 Task: Create a schedule automation trigger every 2 weeks on monday at 11:00 AM starting on January 1, 2024.
Action: Mouse moved to (1072, 306)
Screenshot: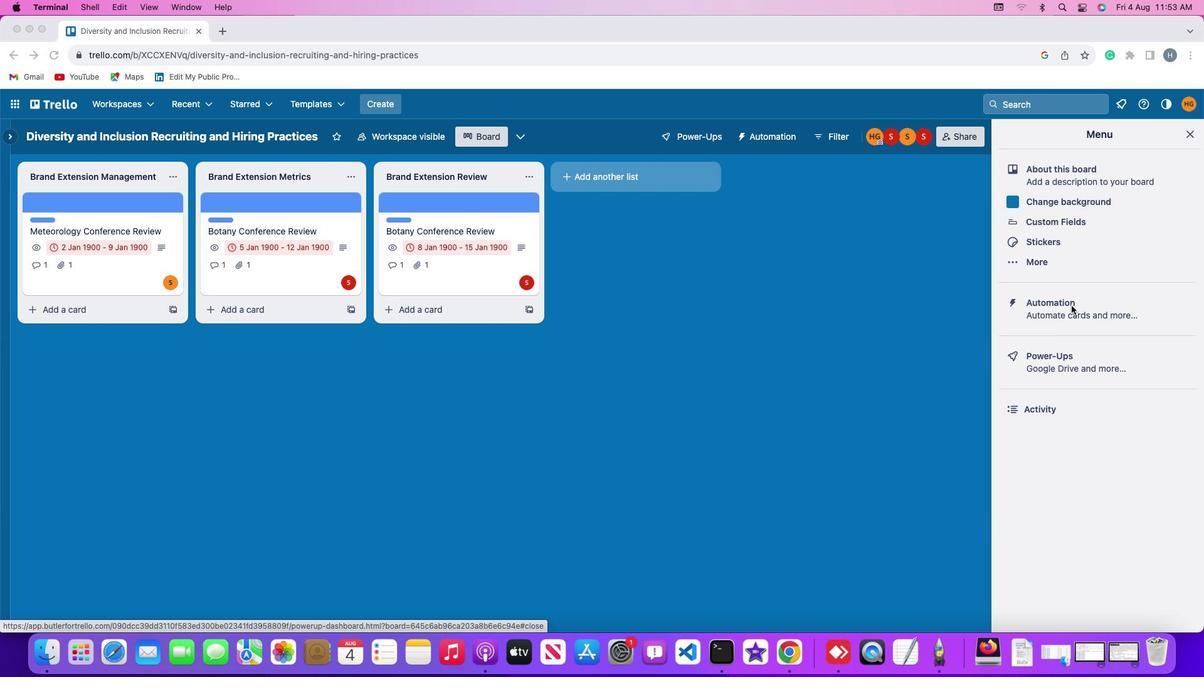 
Action: Mouse pressed left at (1072, 306)
Screenshot: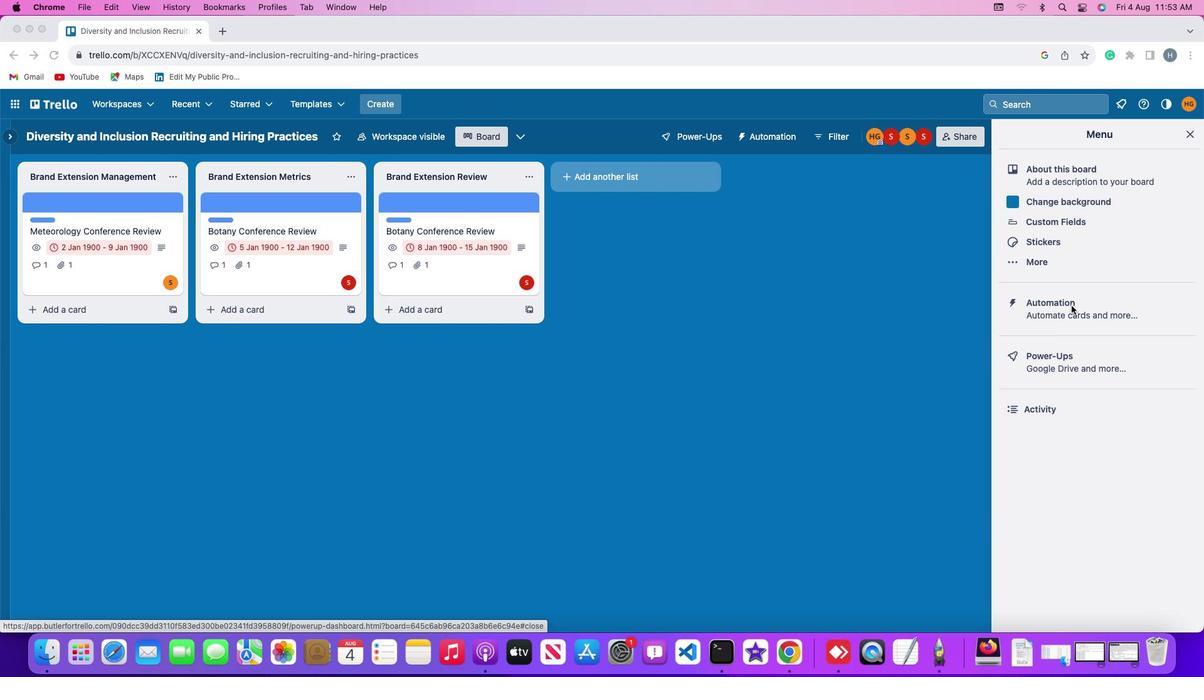 
Action: Mouse moved to (1074, 305)
Screenshot: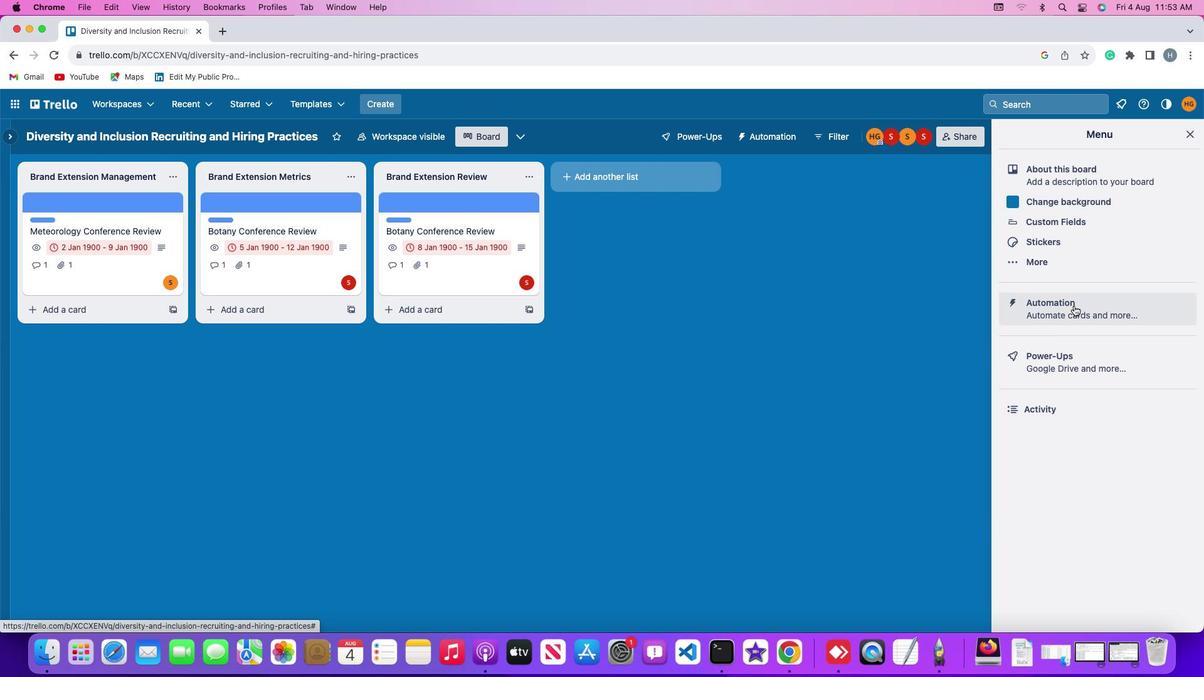 
Action: Mouse pressed left at (1074, 305)
Screenshot: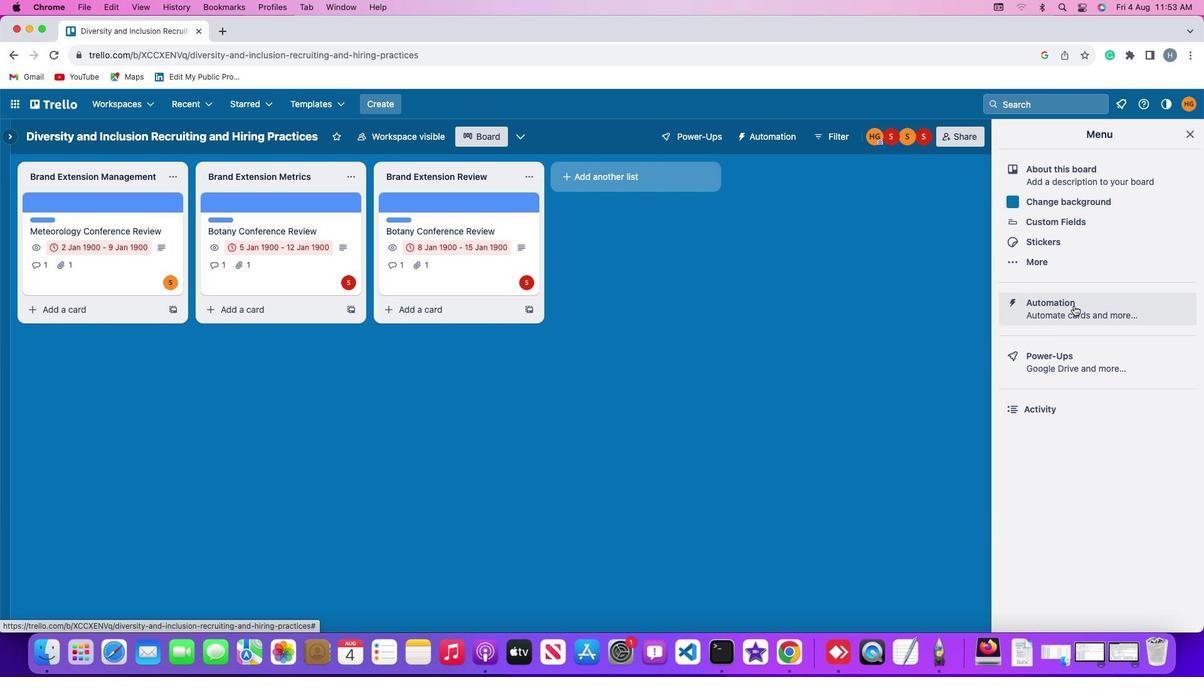 
Action: Mouse moved to (77, 270)
Screenshot: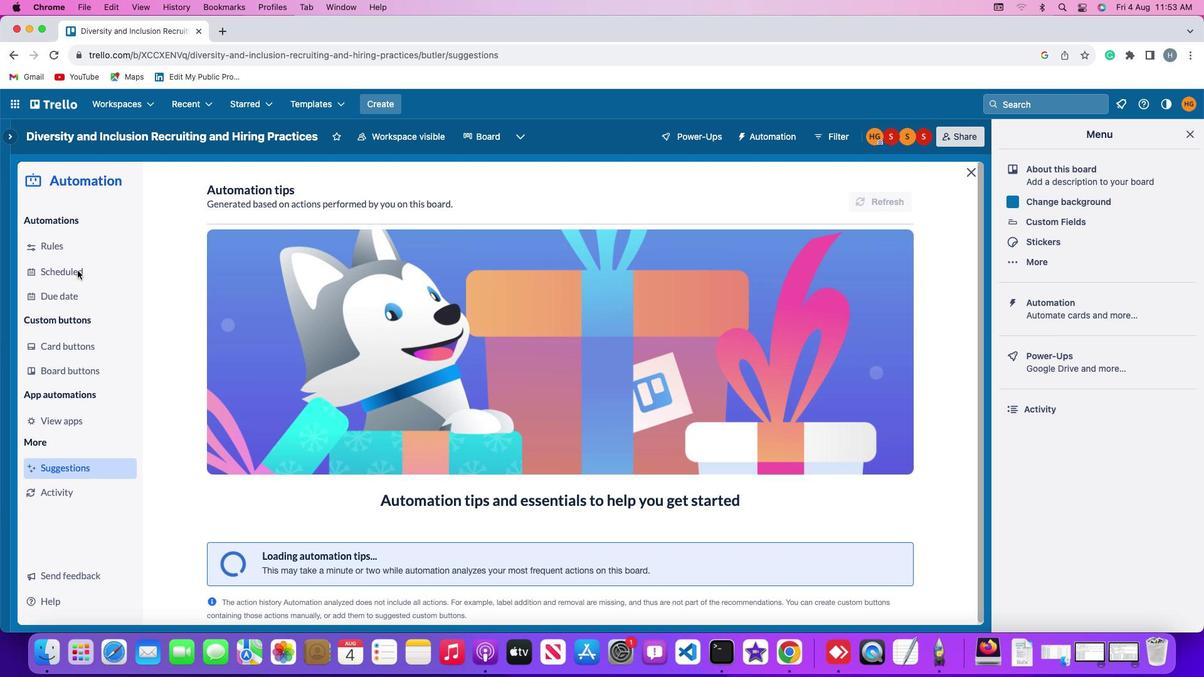 
Action: Mouse pressed left at (77, 270)
Screenshot: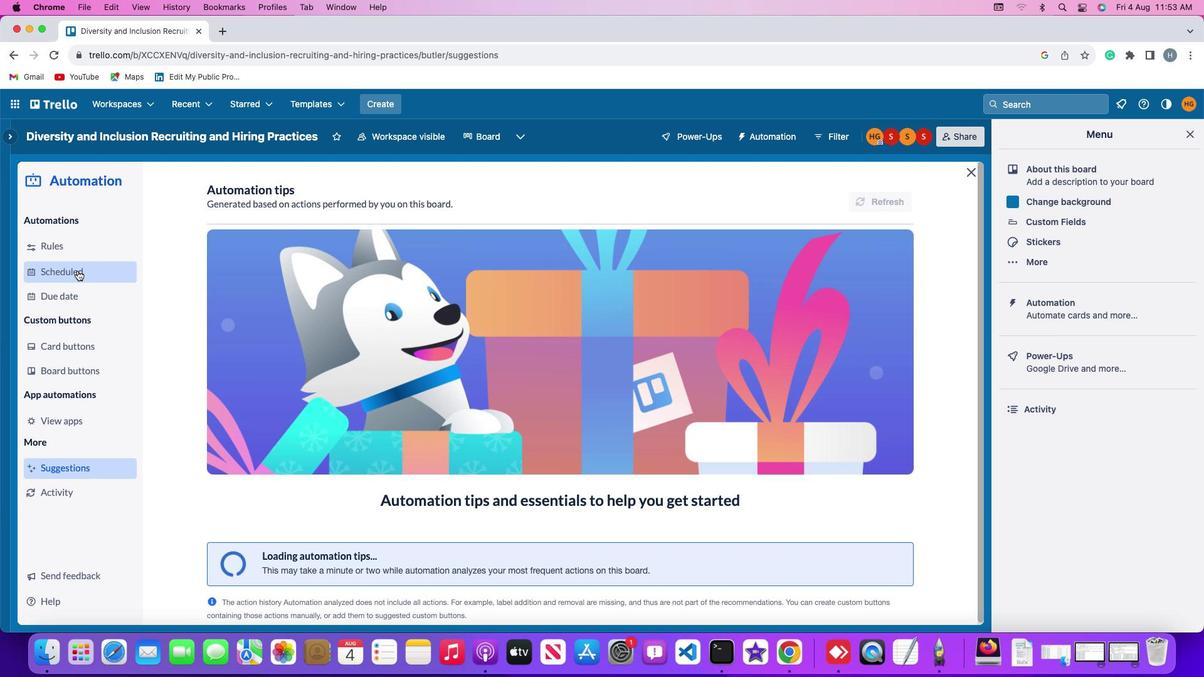 
Action: Mouse moved to (835, 189)
Screenshot: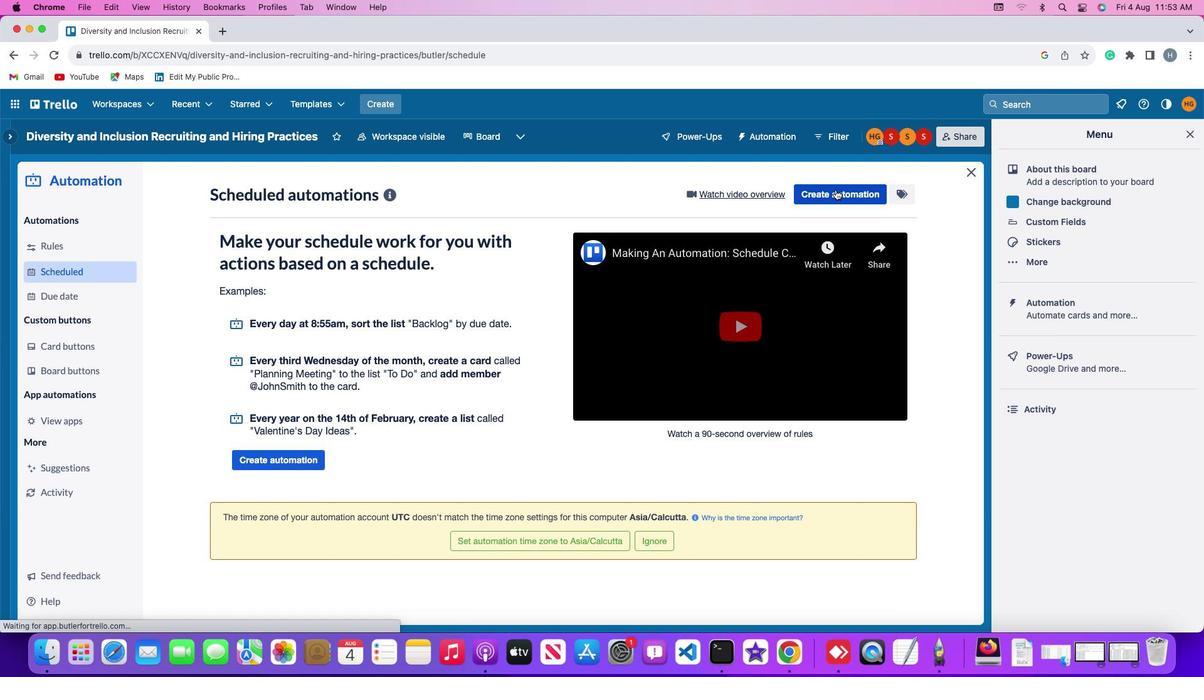 
Action: Mouse pressed left at (835, 189)
Screenshot: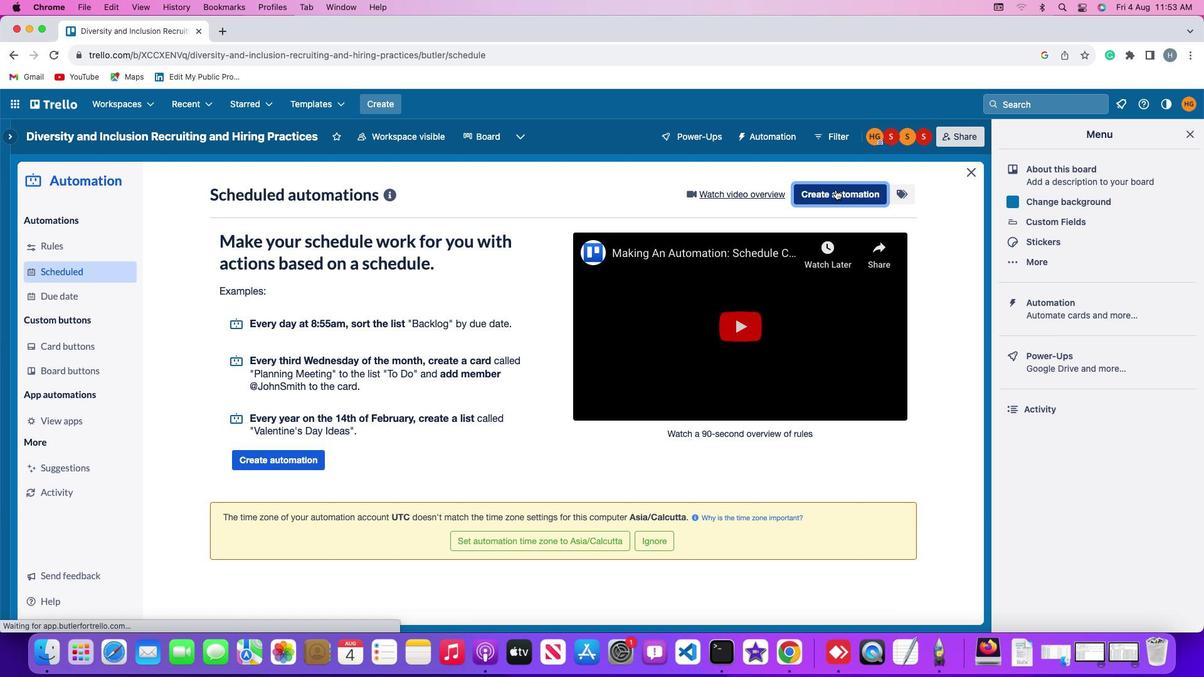 
Action: Mouse moved to (624, 315)
Screenshot: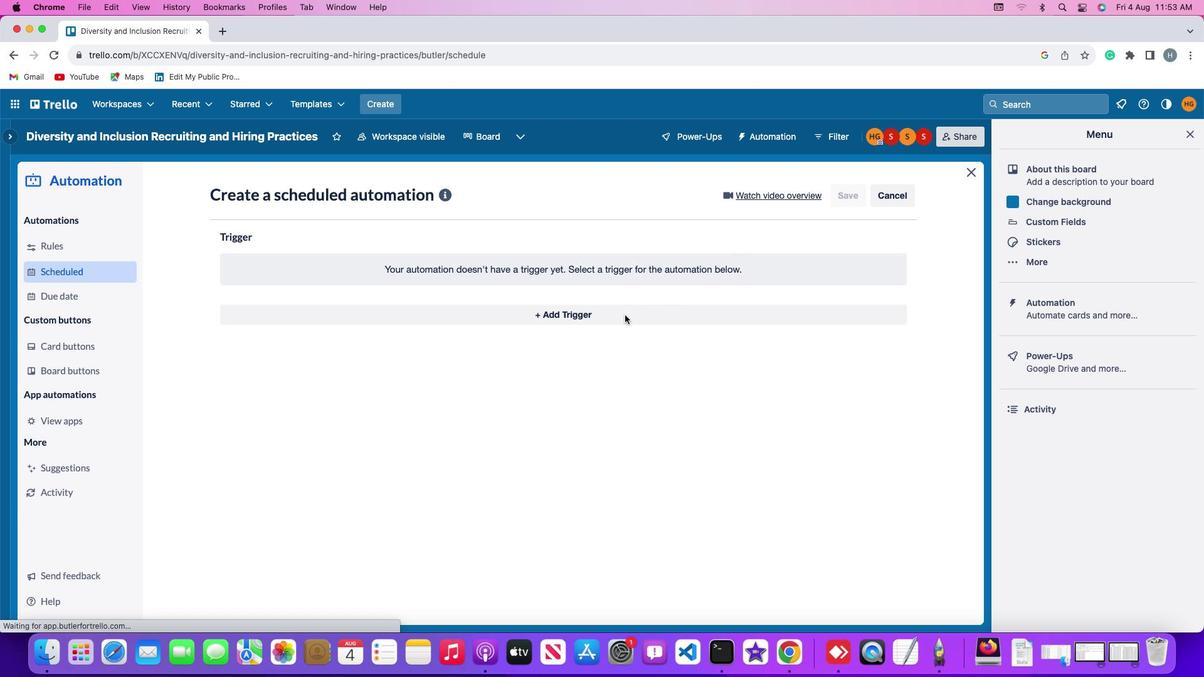 
Action: Mouse pressed left at (624, 315)
Screenshot: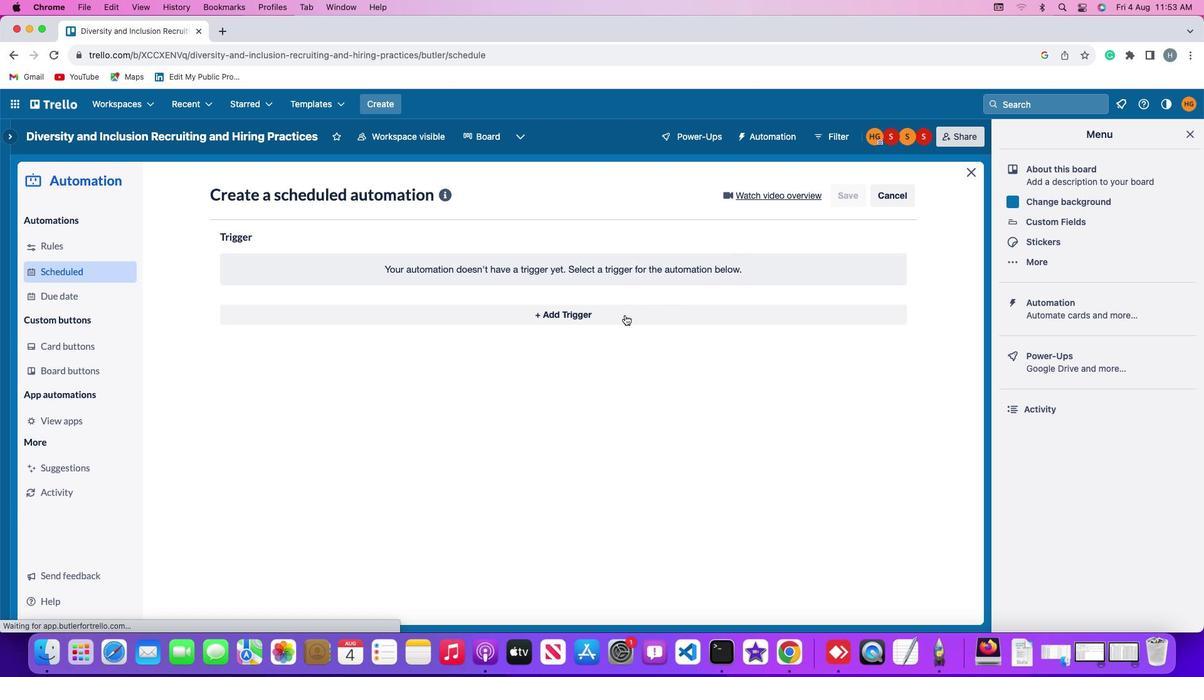 
Action: Mouse moved to (362, 272)
Screenshot: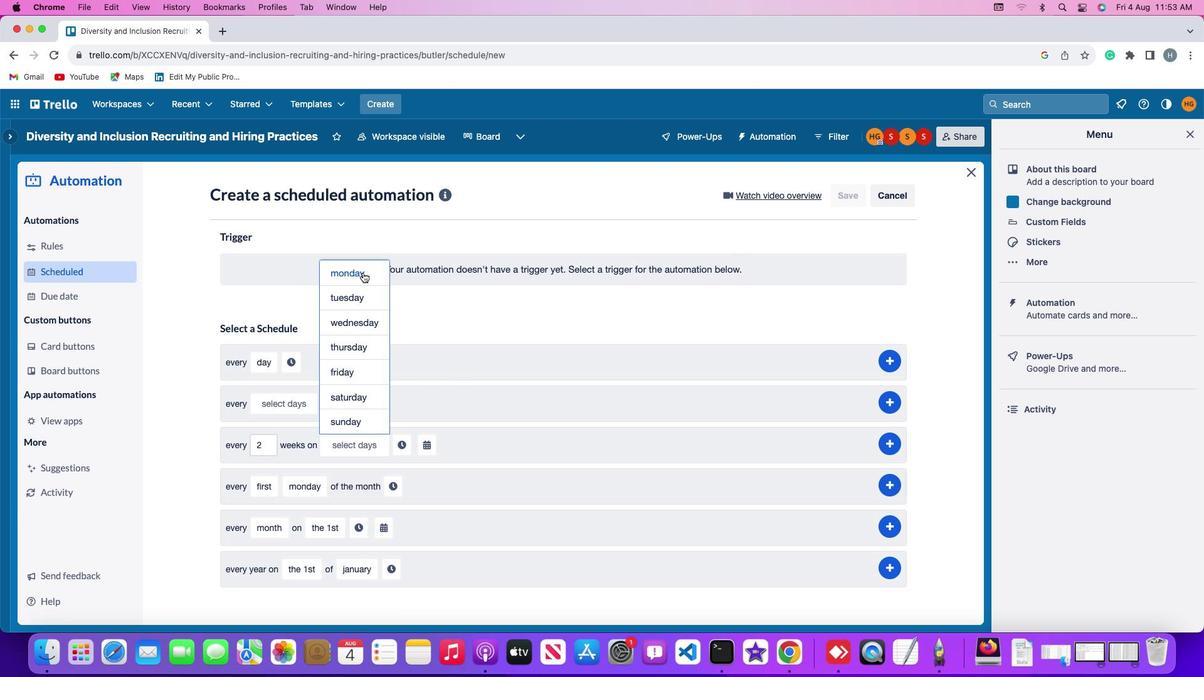 
Action: Mouse pressed left at (362, 272)
Screenshot: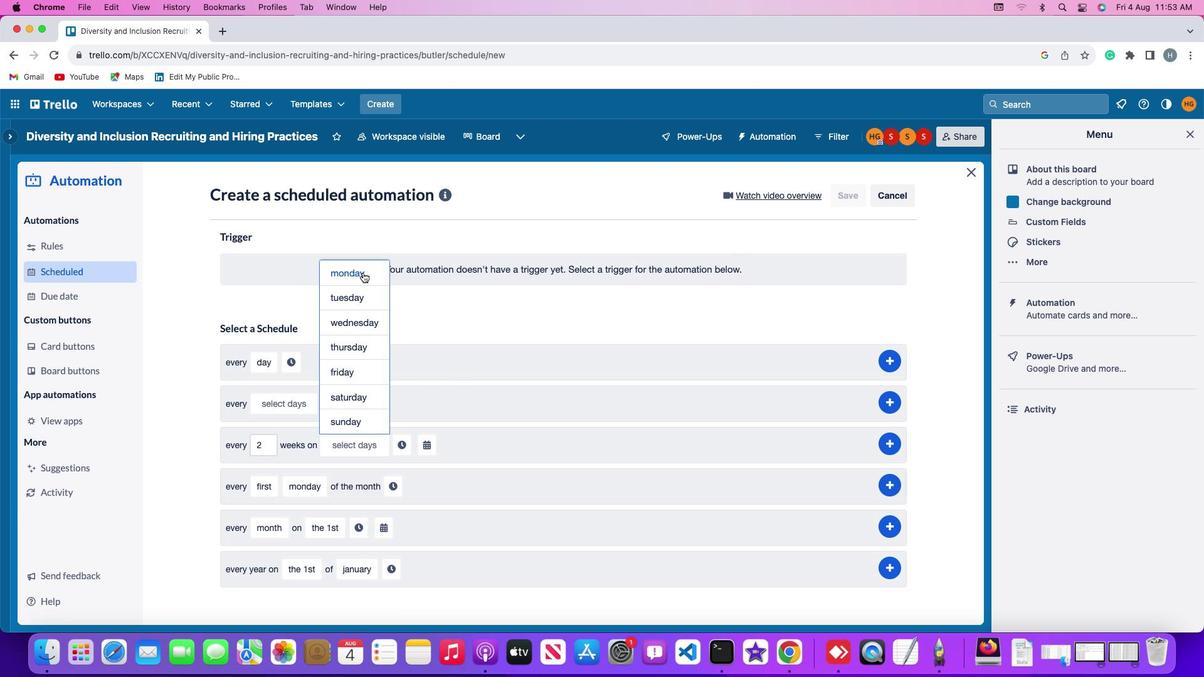 
Action: Mouse moved to (409, 445)
Screenshot: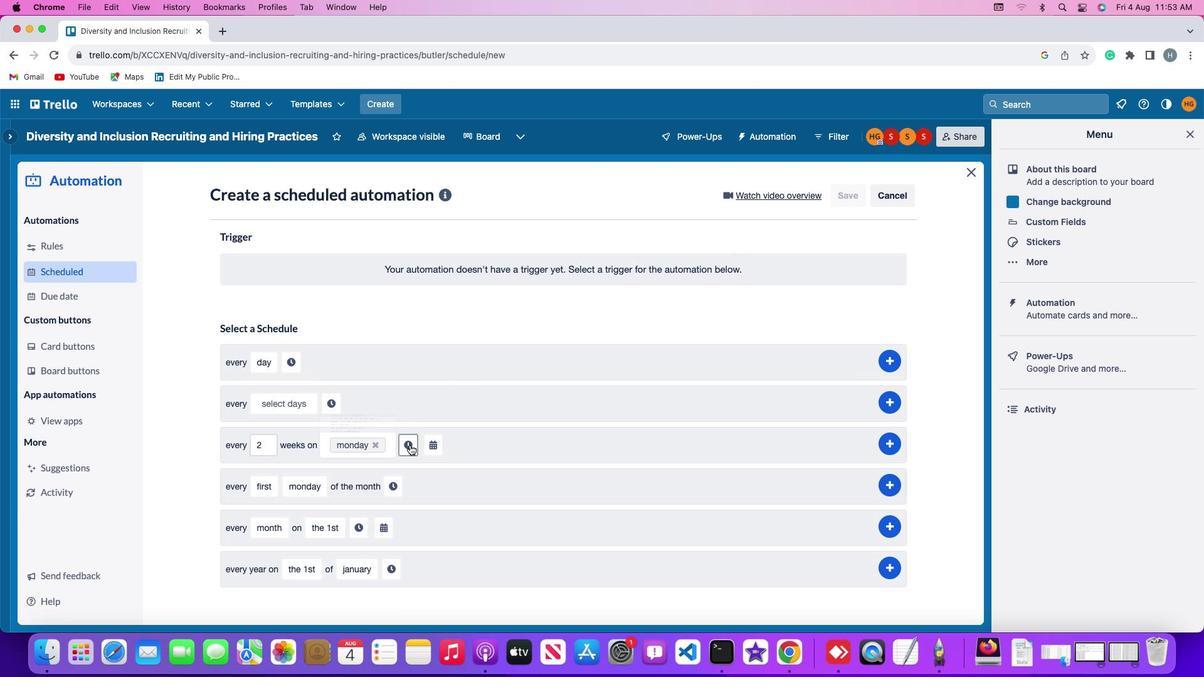 
Action: Mouse pressed left at (409, 445)
Screenshot: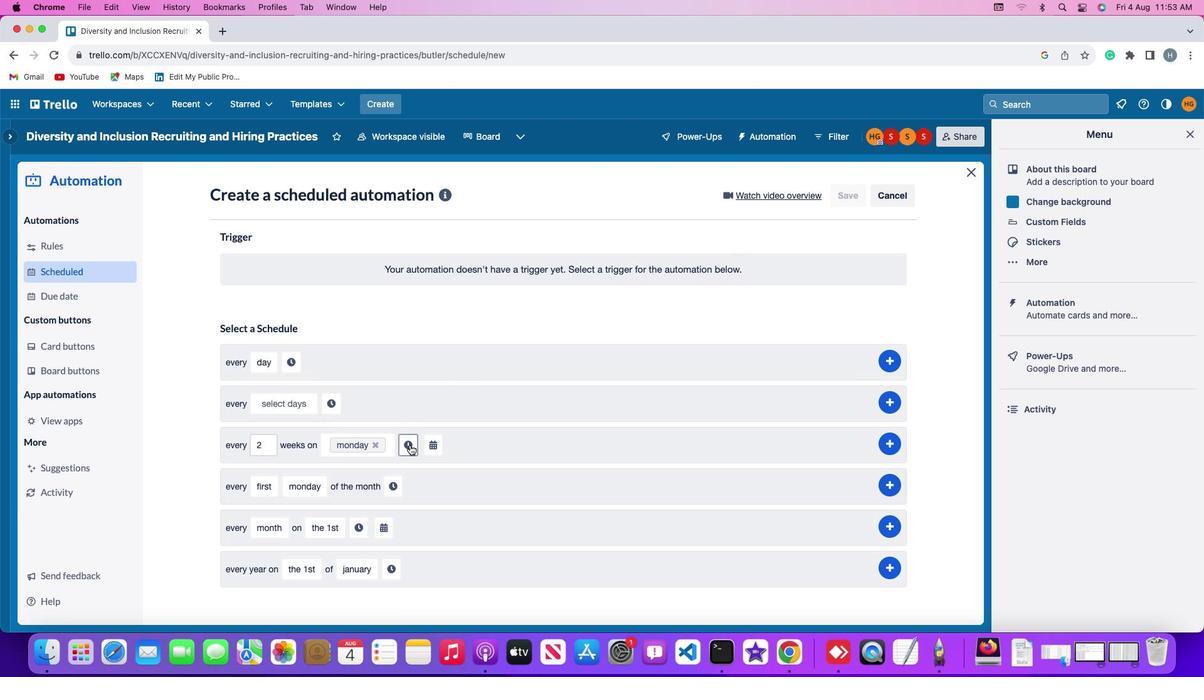 
Action: Mouse moved to (465, 449)
Screenshot: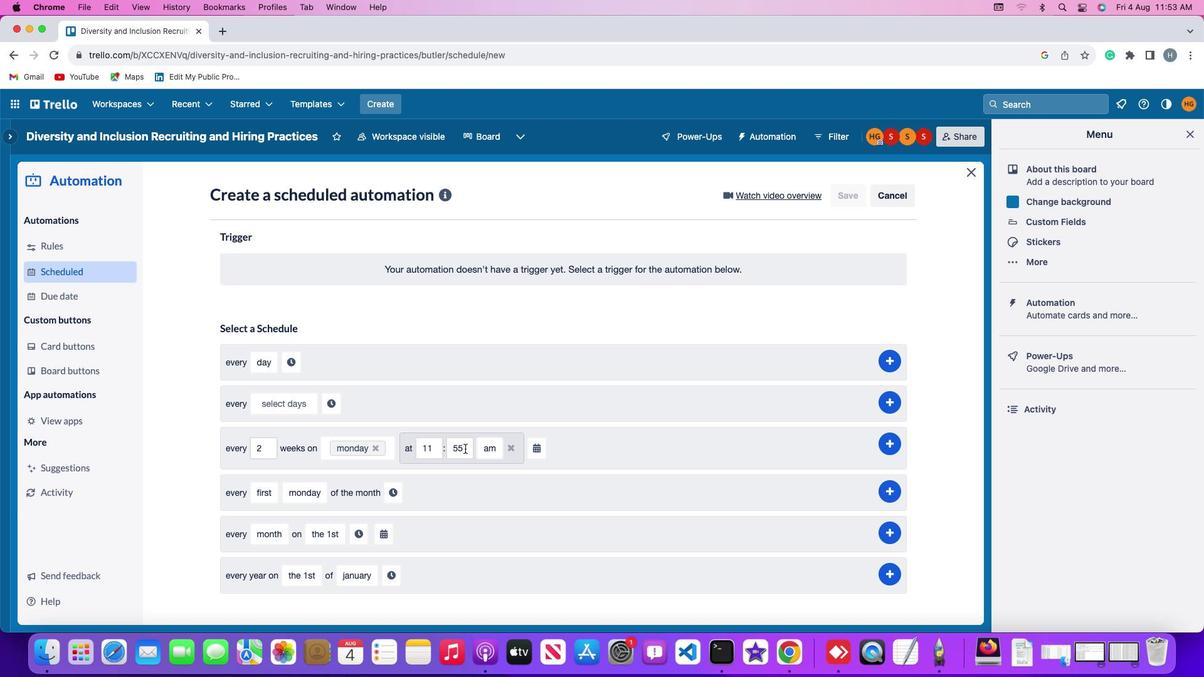
Action: Mouse pressed left at (465, 449)
Screenshot: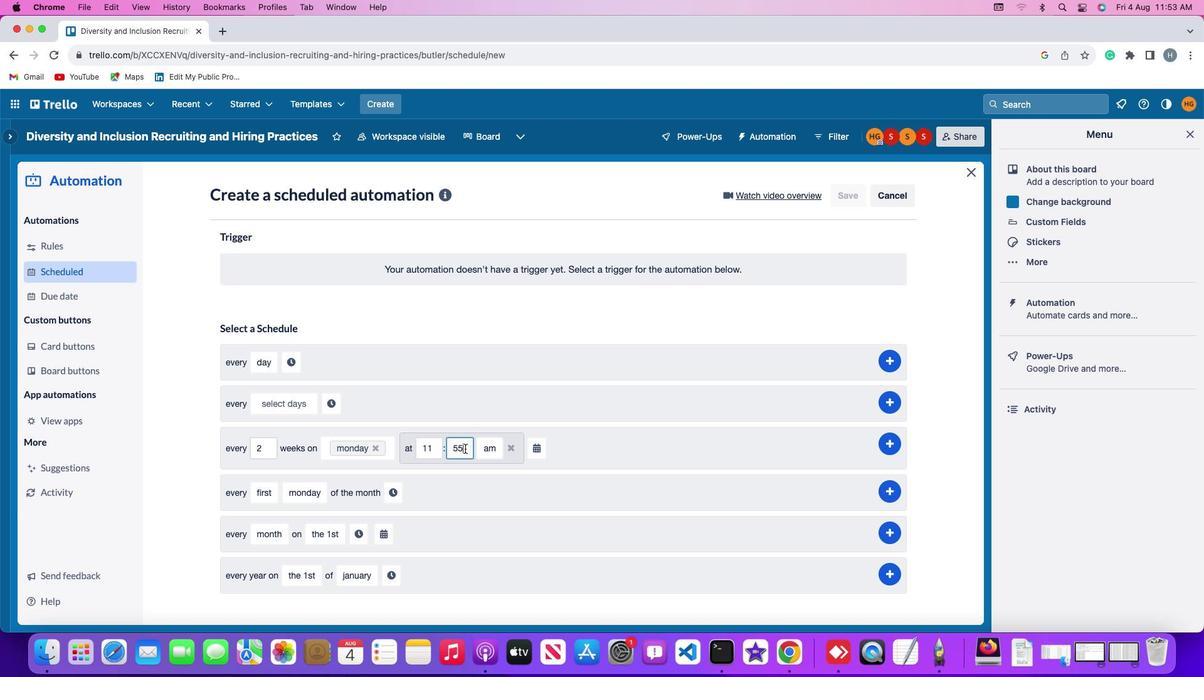 
Action: Mouse moved to (465, 448)
Screenshot: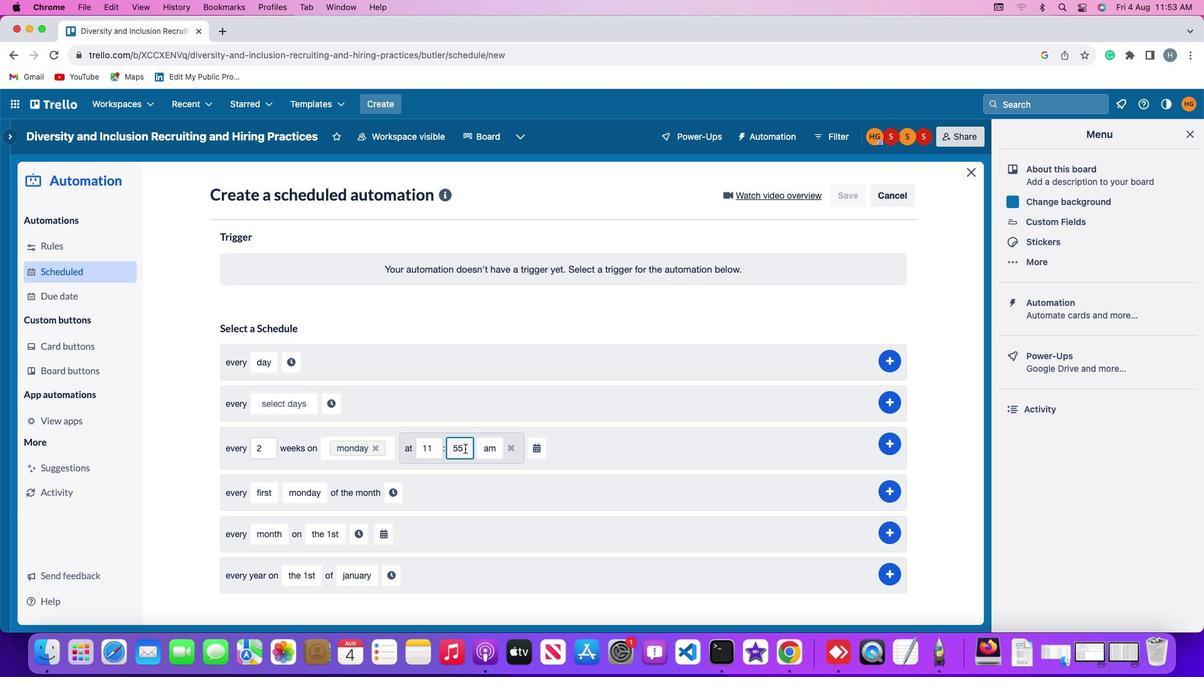 
Action: Key pressed Key.backspaceKey.backspace'0'
Screenshot: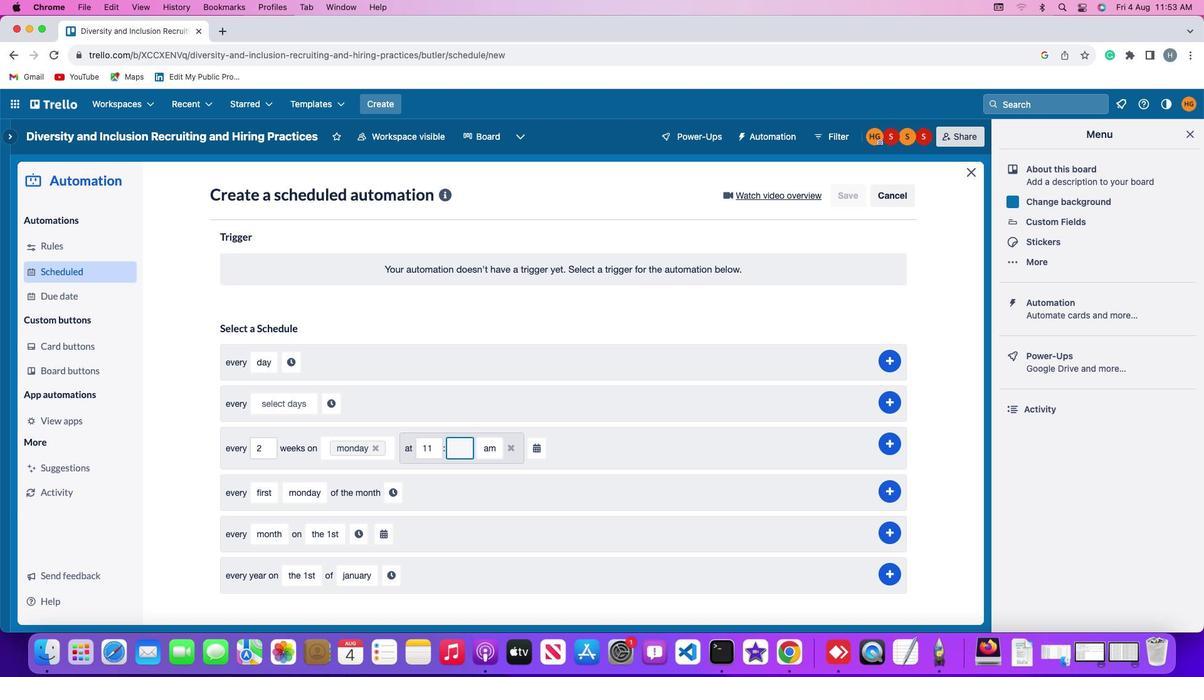 
Action: Mouse moved to (465, 448)
Screenshot: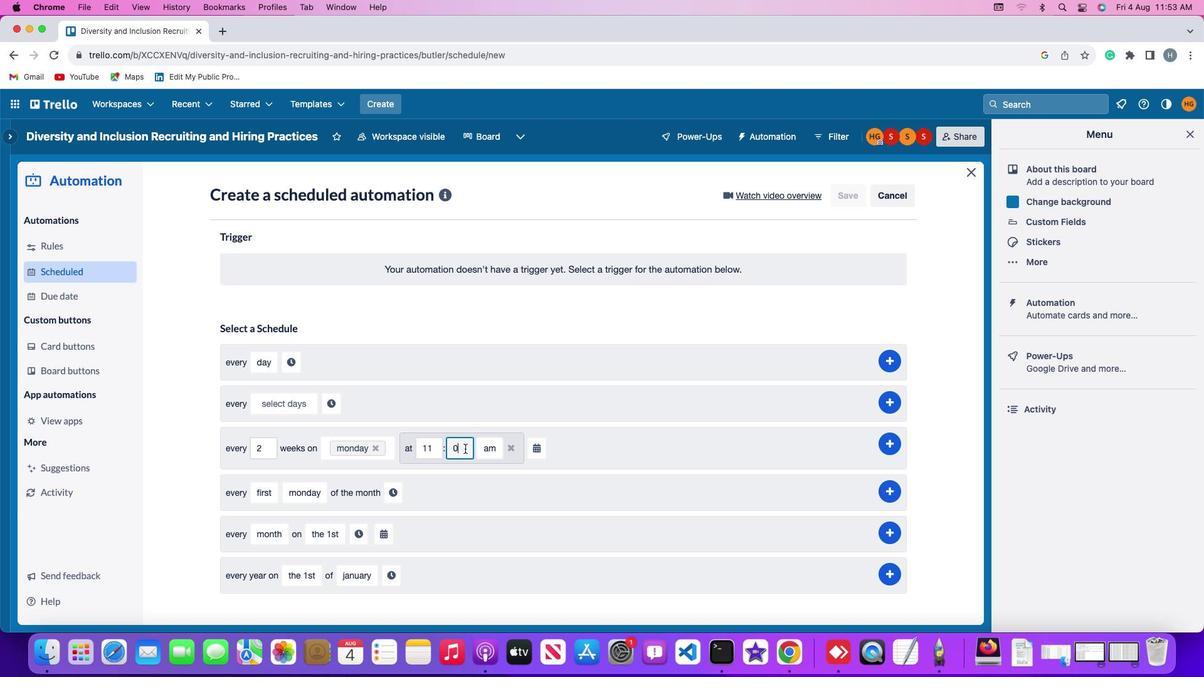 
Action: Key pressed '0'
Screenshot: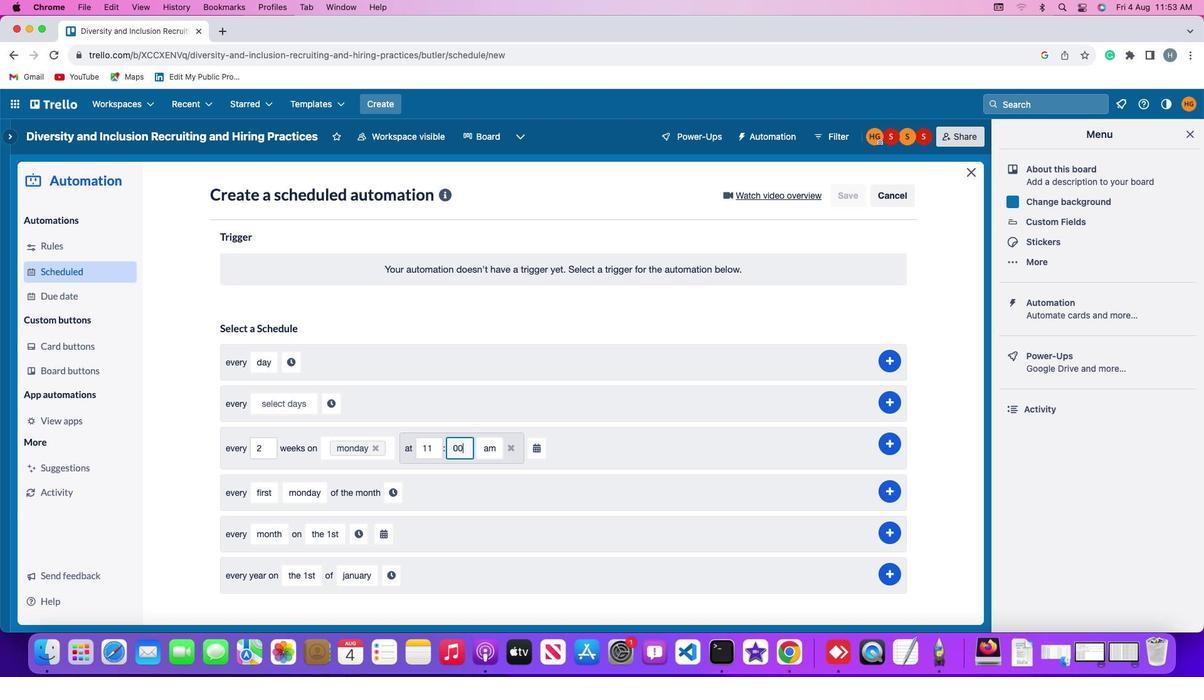 
Action: Mouse moved to (485, 471)
Screenshot: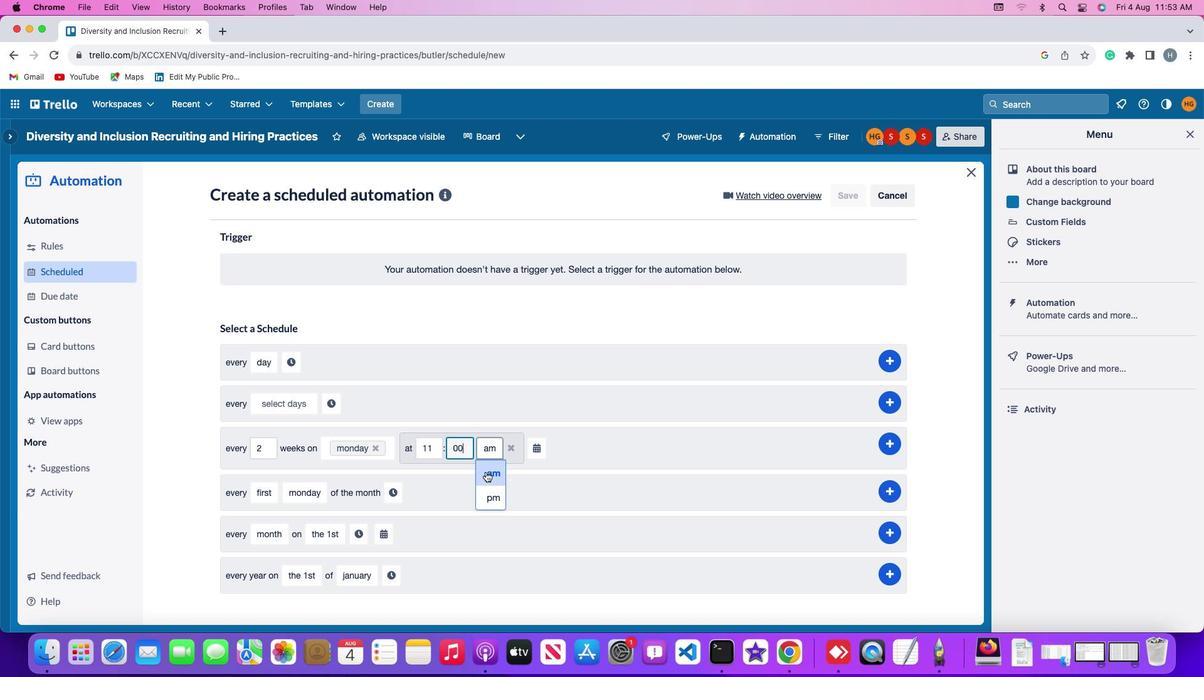 
Action: Mouse pressed left at (485, 471)
Screenshot: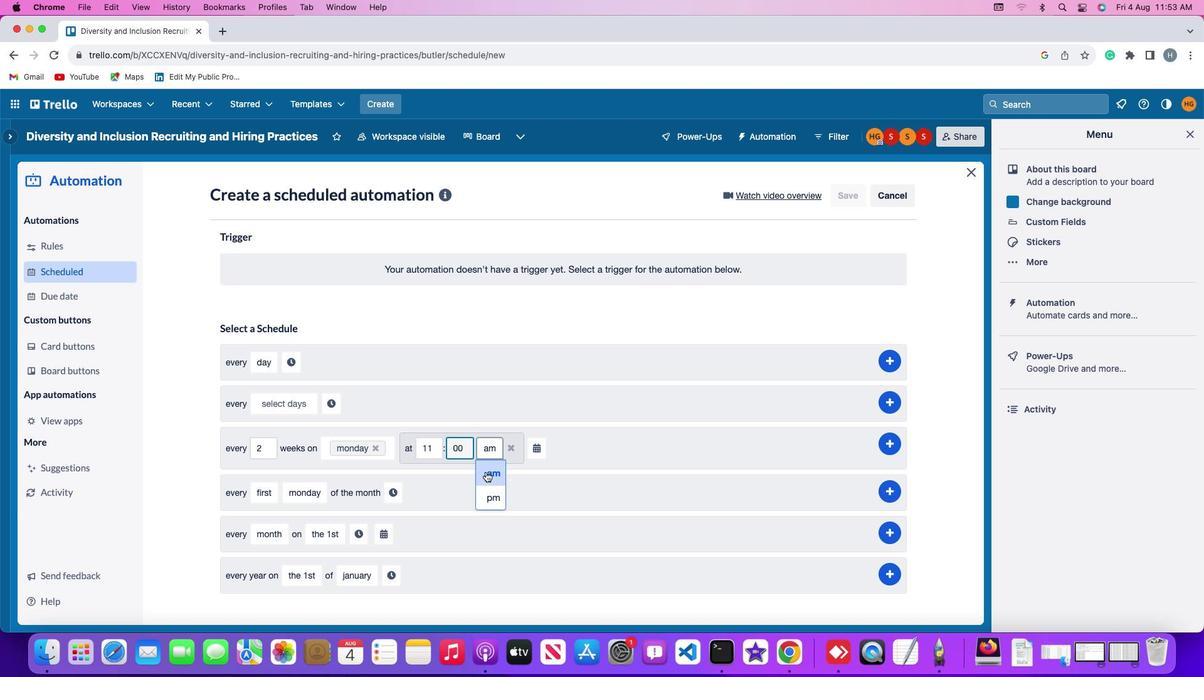 
Action: Mouse moved to (535, 448)
Screenshot: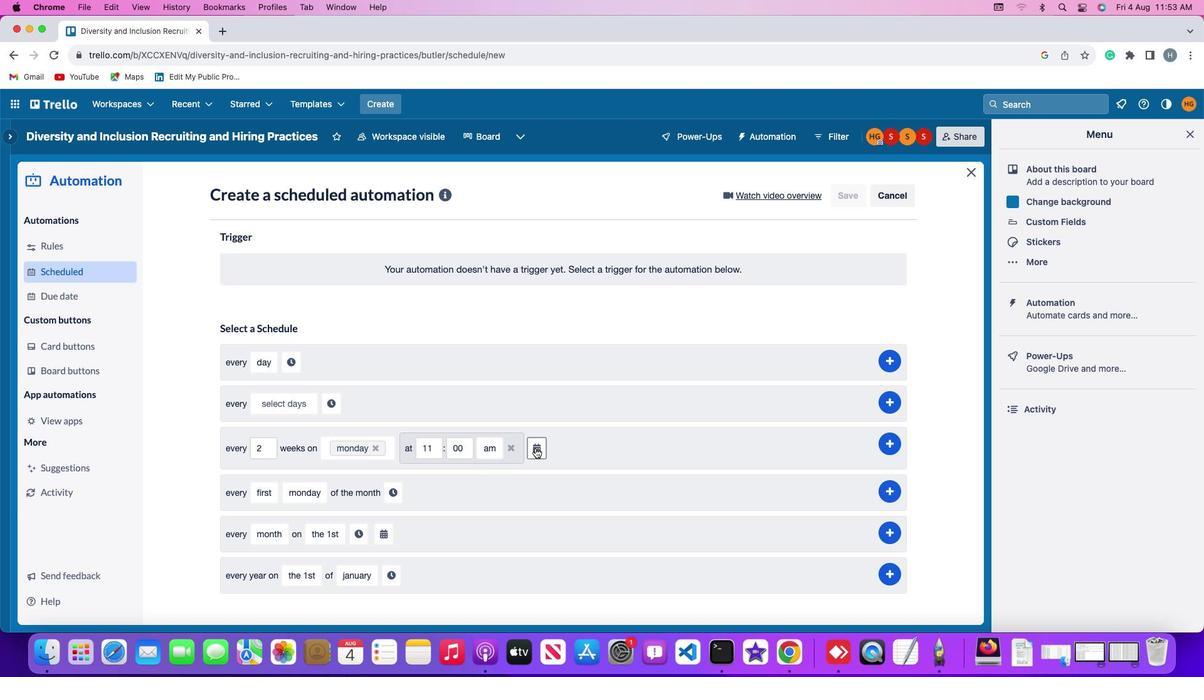 
Action: Mouse pressed left at (535, 448)
Screenshot: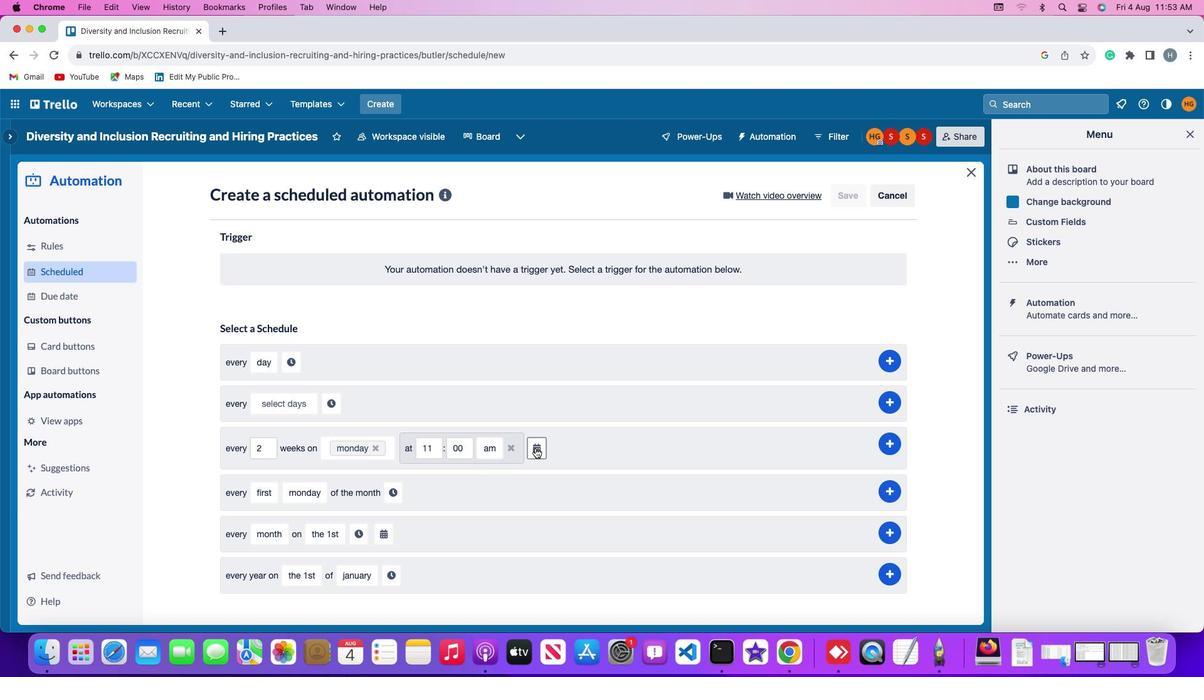 
Action: Mouse moved to (613, 317)
Screenshot: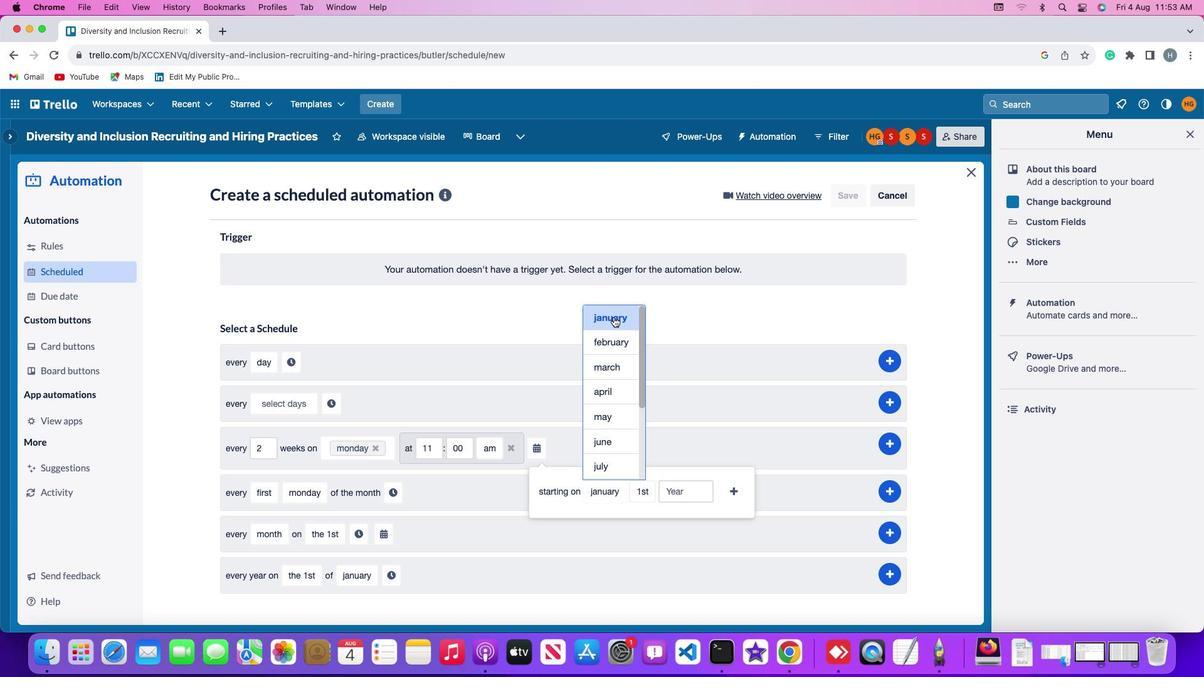
Action: Mouse pressed left at (613, 317)
Screenshot: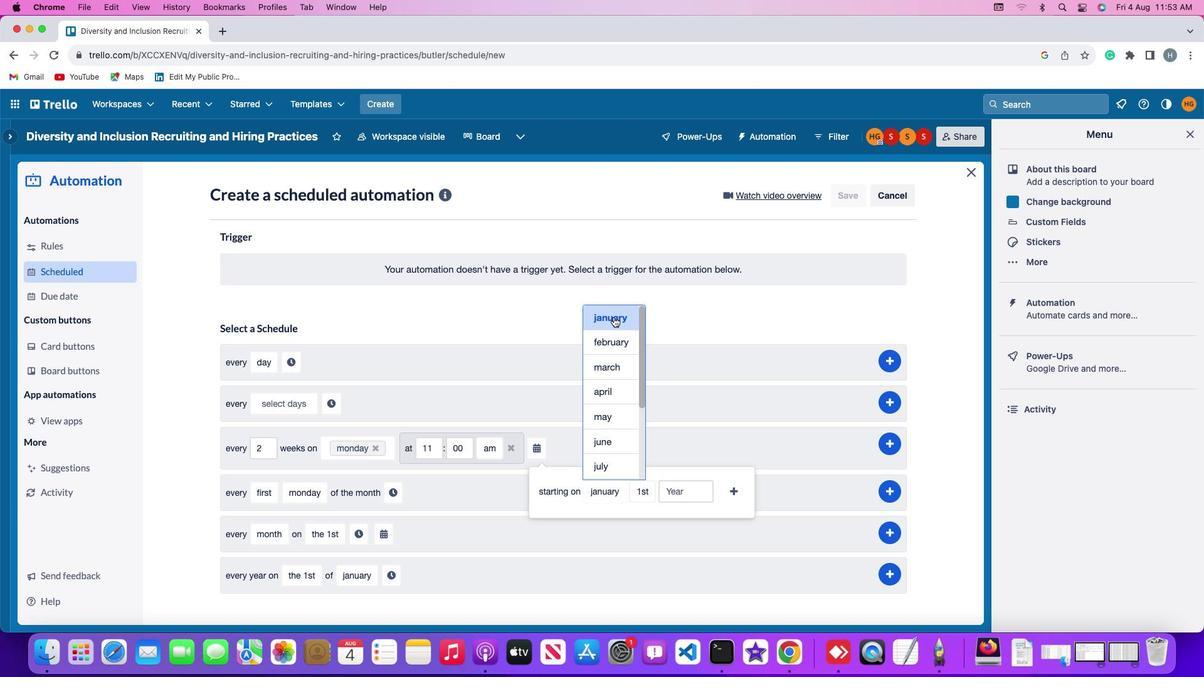 
Action: Mouse moved to (647, 318)
Screenshot: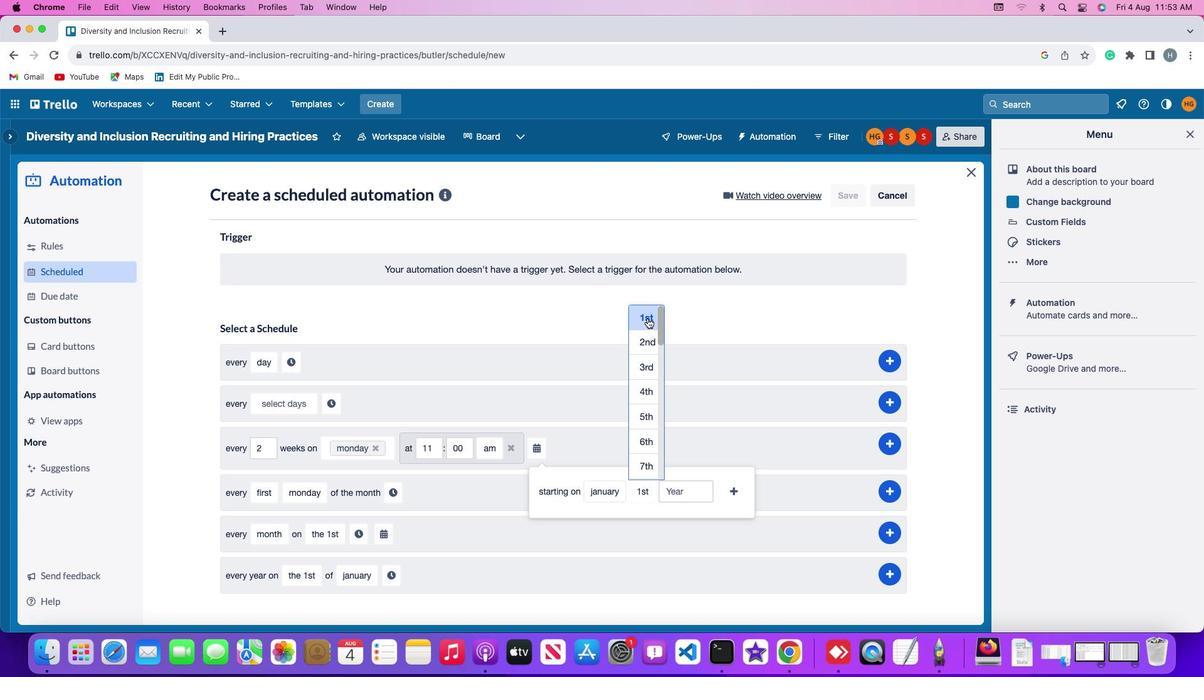 
Action: Mouse pressed left at (647, 318)
Screenshot: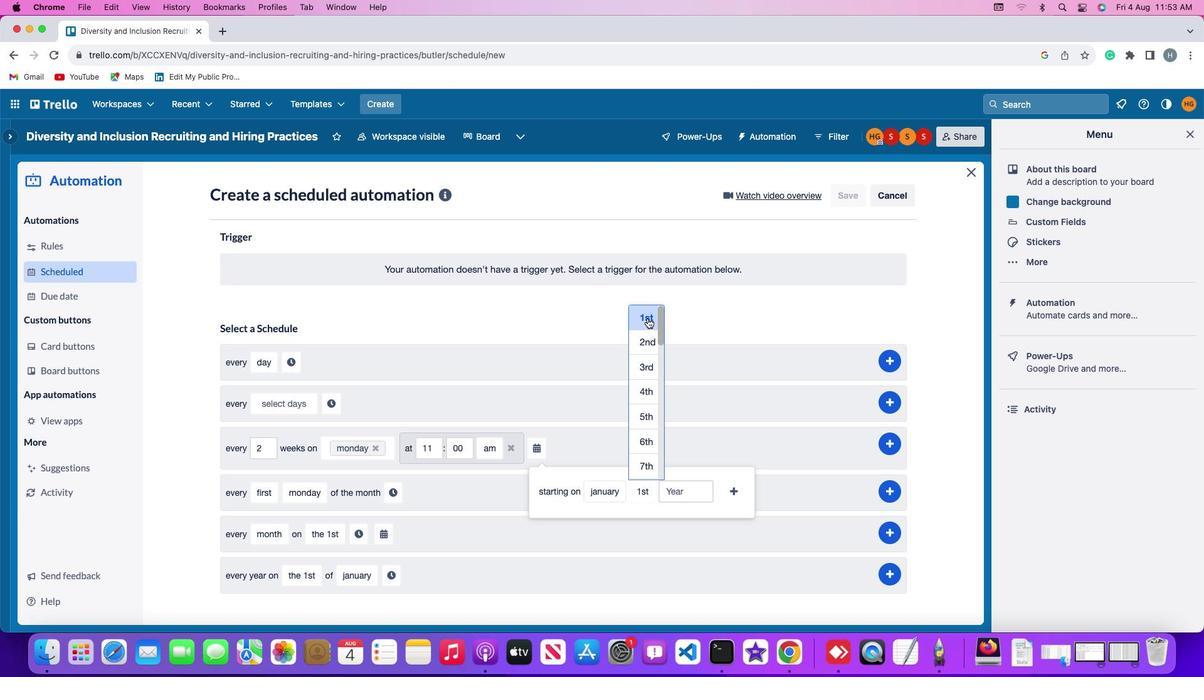 
Action: Mouse moved to (687, 485)
Screenshot: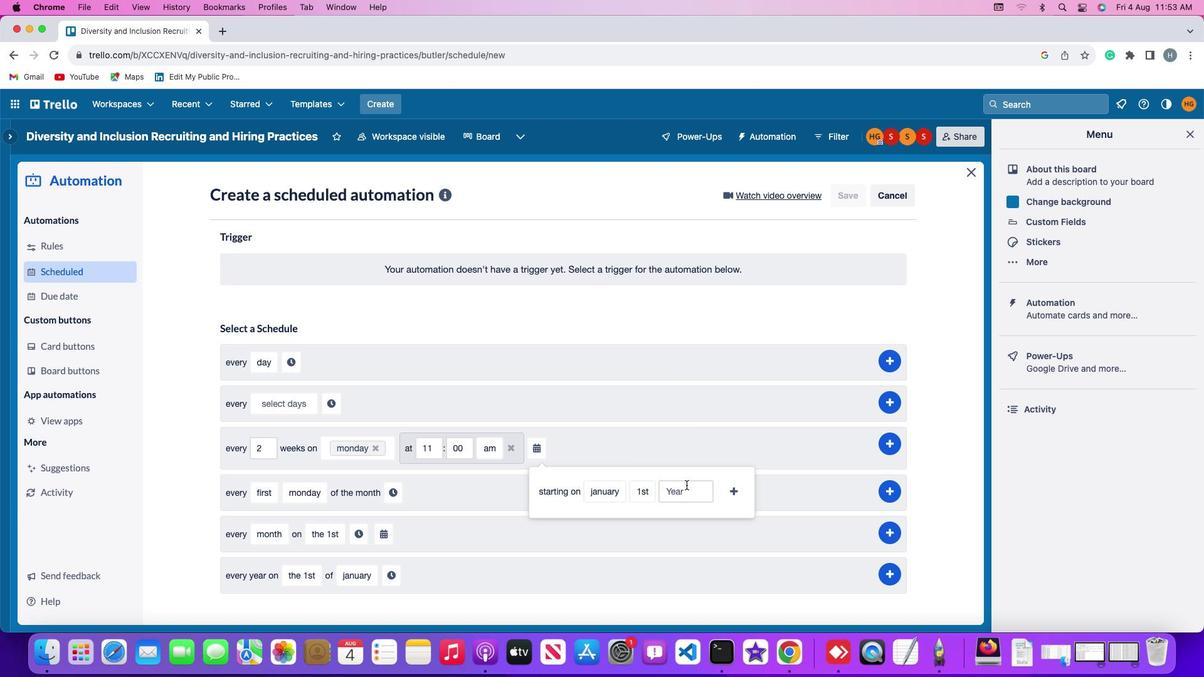 
Action: Mouse pressed left at (687, 485)
Screenshot: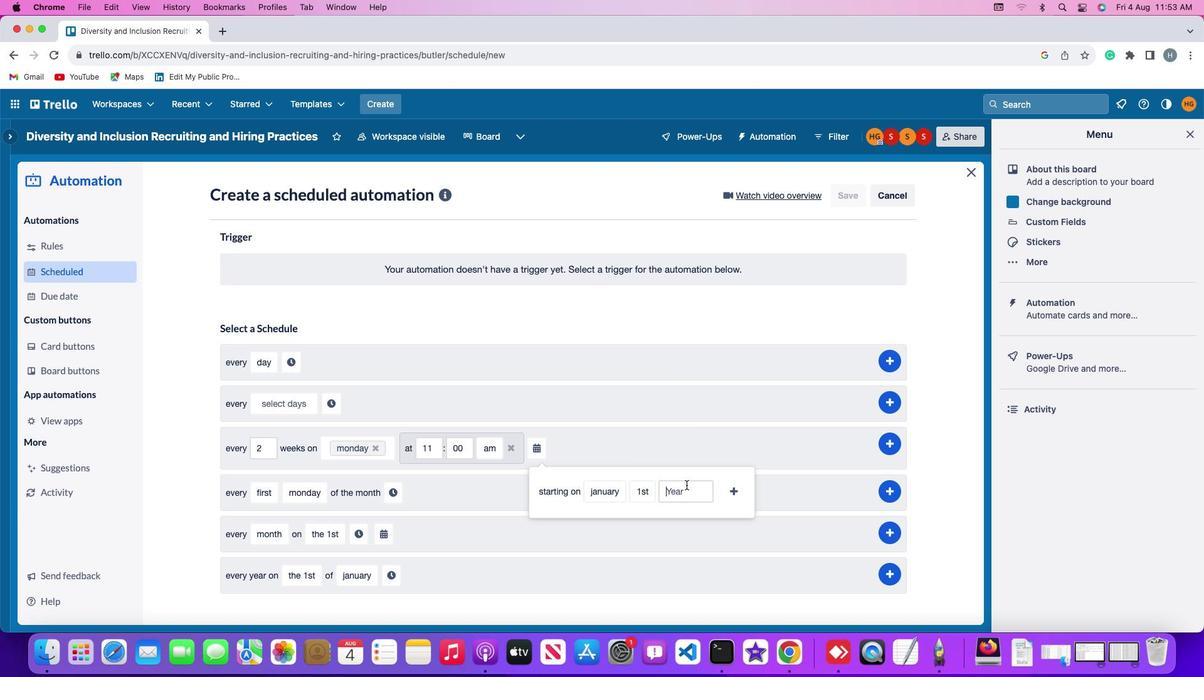 
Action: Key pressed '2''0''2''4'
Screenshot: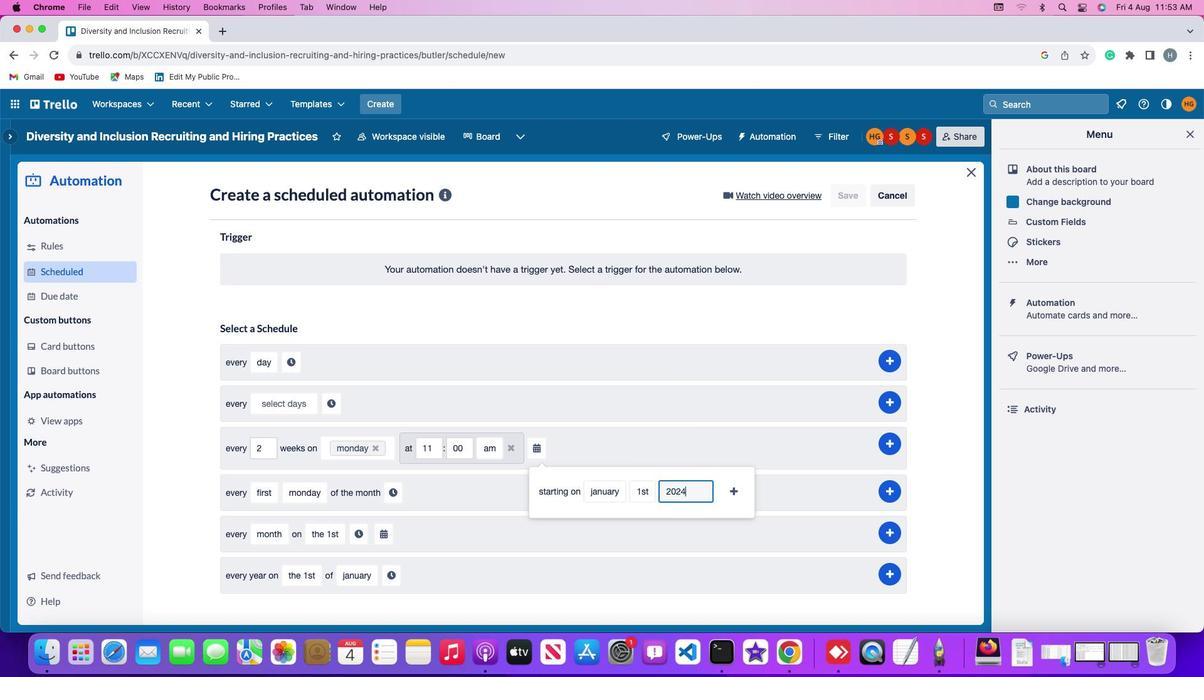 
Action: Mouse moved to (735, 491)
Screenshot: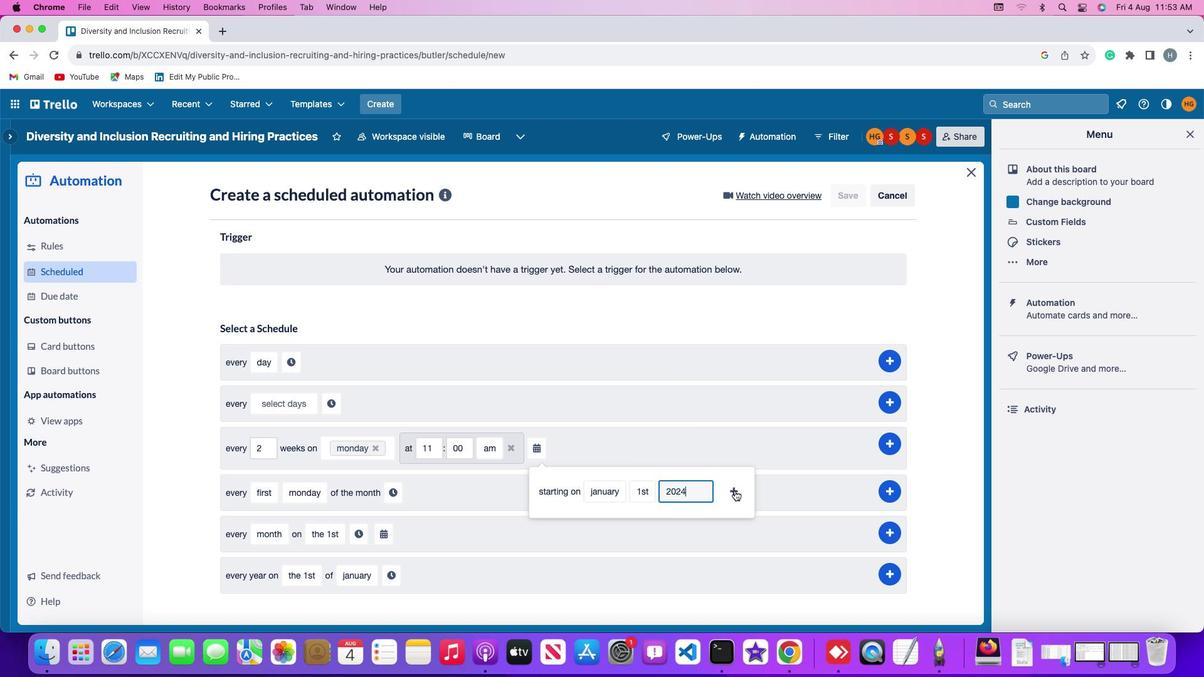 
Action: Mouse pressed left at (735, 491)
Screenshot: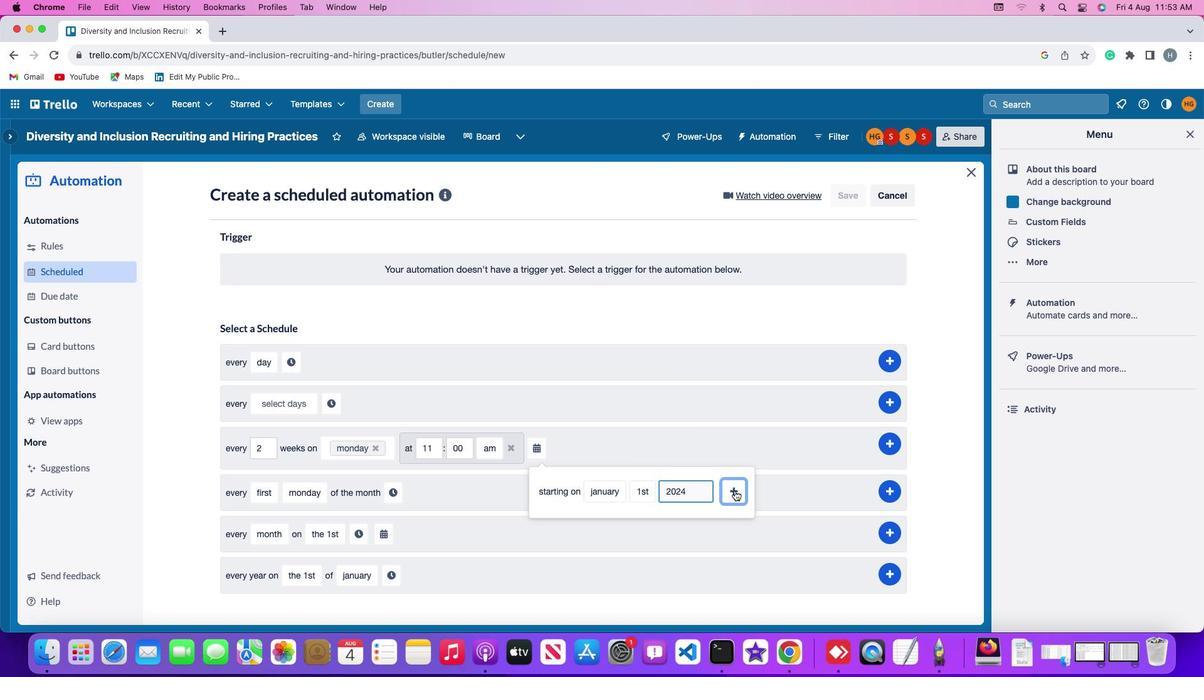 
Action: Mouse moved to (894, 439)
Screenshot: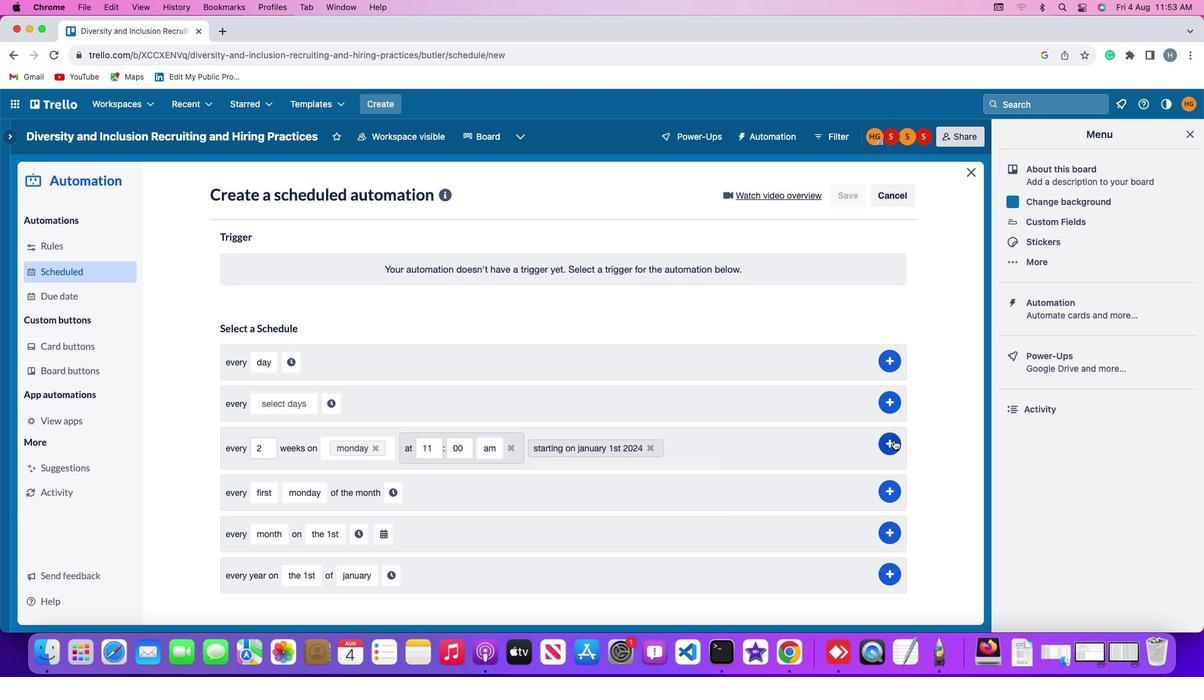 
Action: Mouse pressed left at (894, 439)
Screenshot: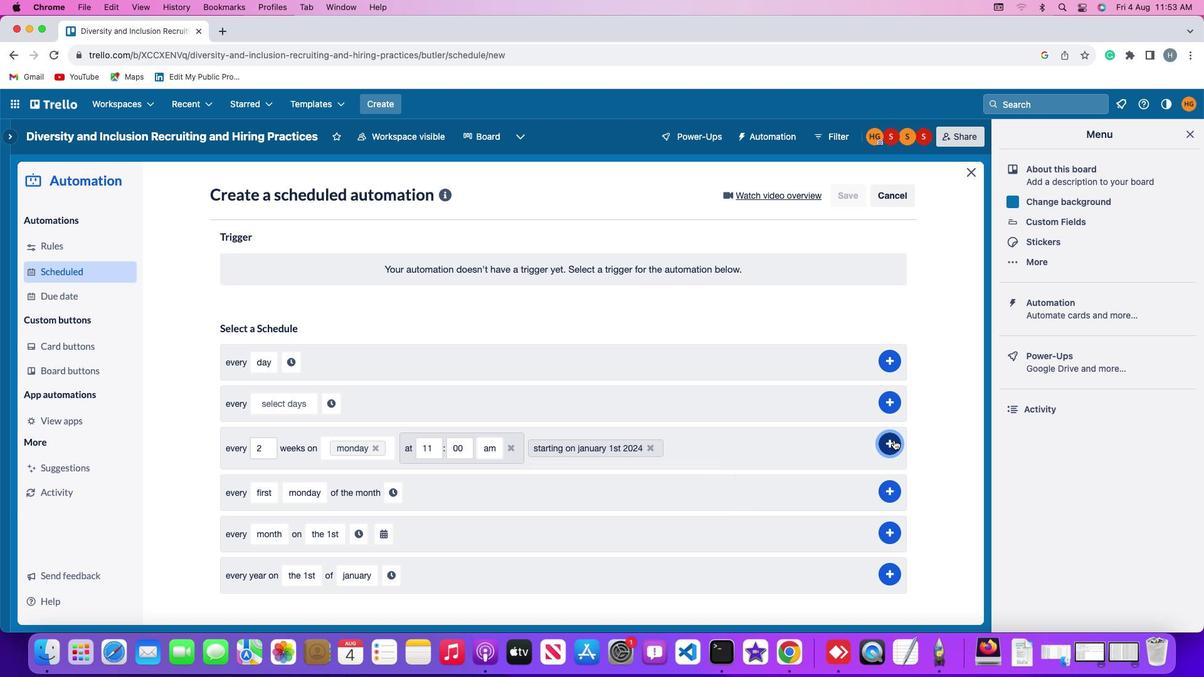 
Action: Mouse moved to (805, 344)
Screenshot: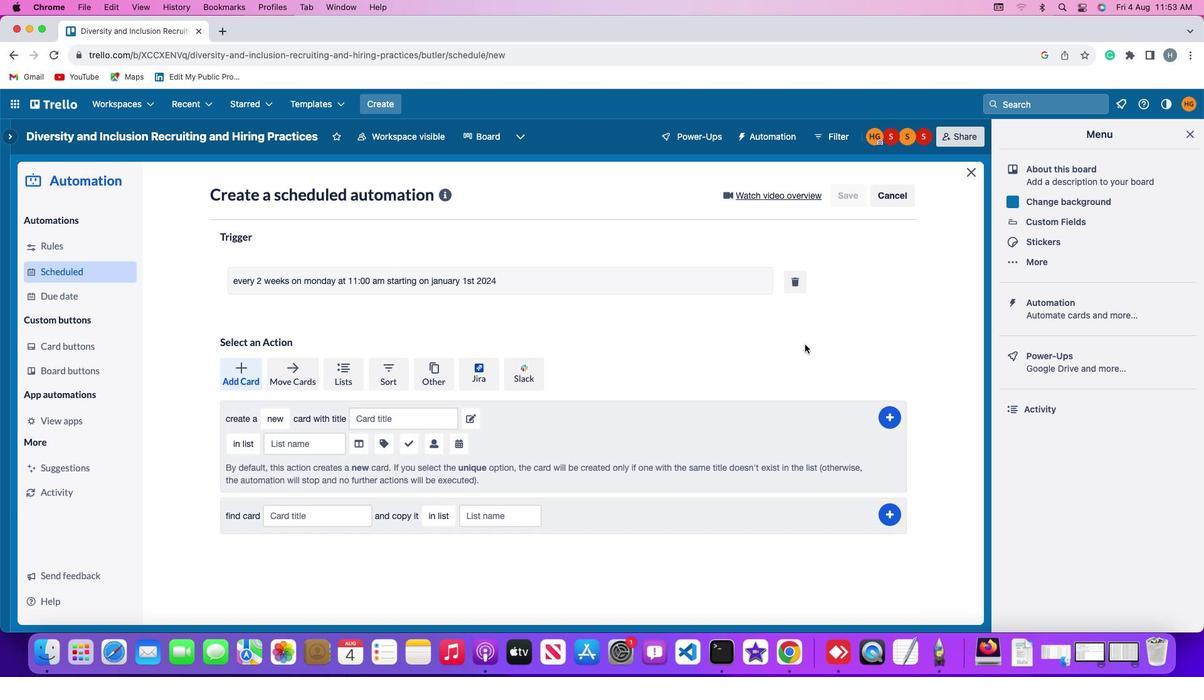 
